 Task: Compose an email with the subject 'hello', set importance to 'High', sensitivity to 'Personal', add voting buttons 'Approve/Reject', and send to 'taskers4@outlook.com'.
Action: Mouse moved to (60, 57)
Screenshot: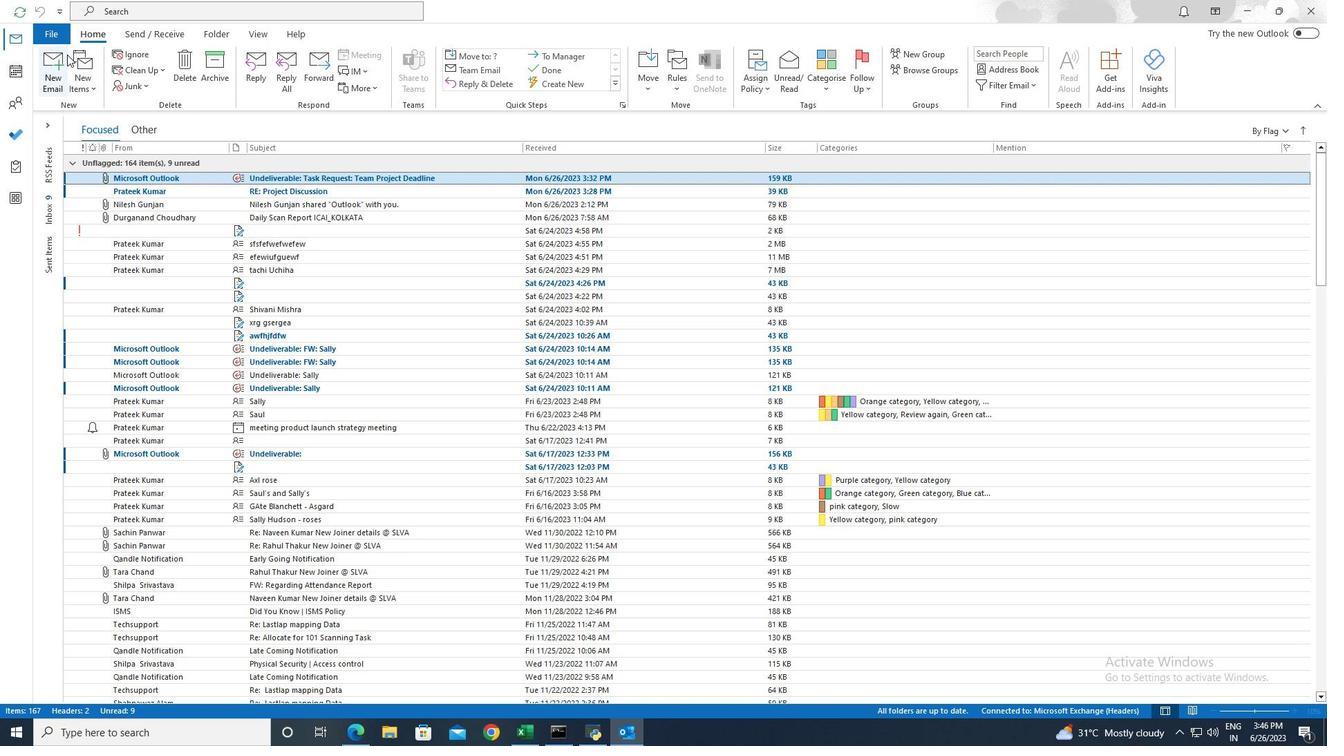 
Action: Mouse pressed left at (60, 57)
Screenshot: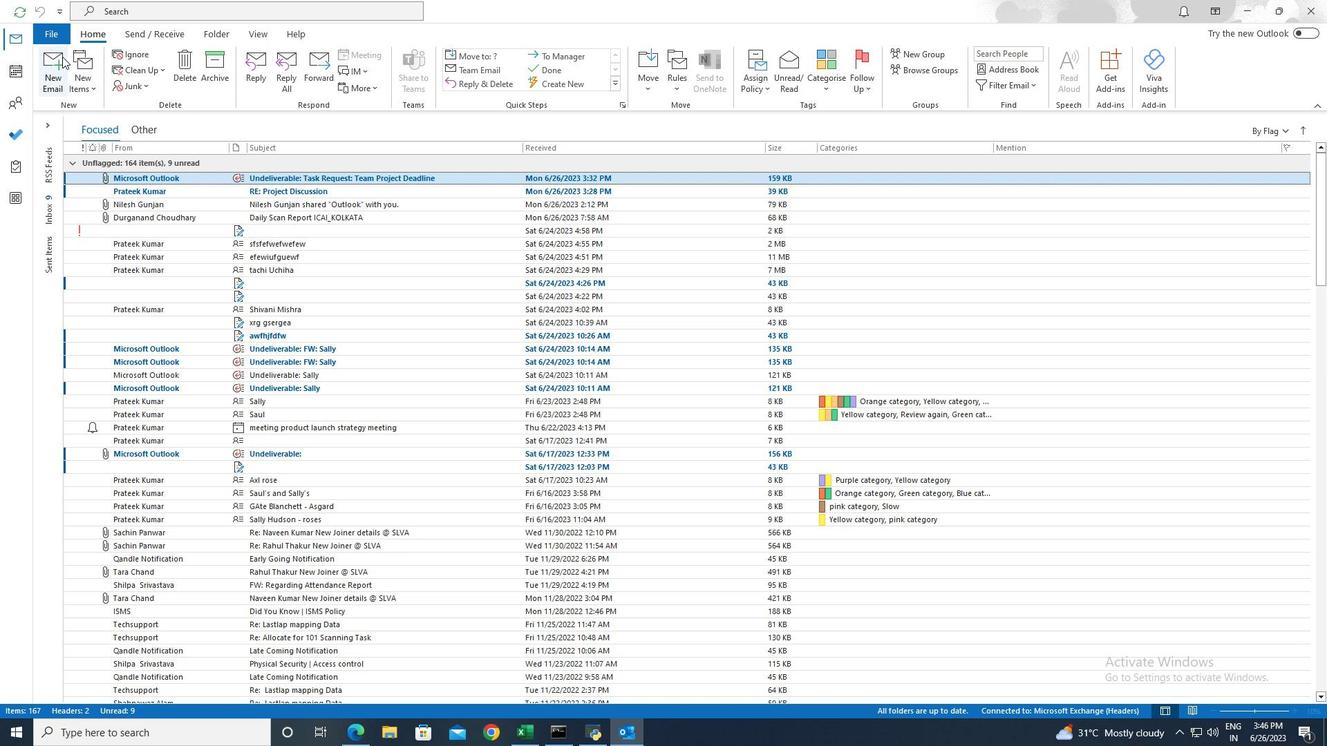
Action: Mouse moved to (161, 195)
Screenshot: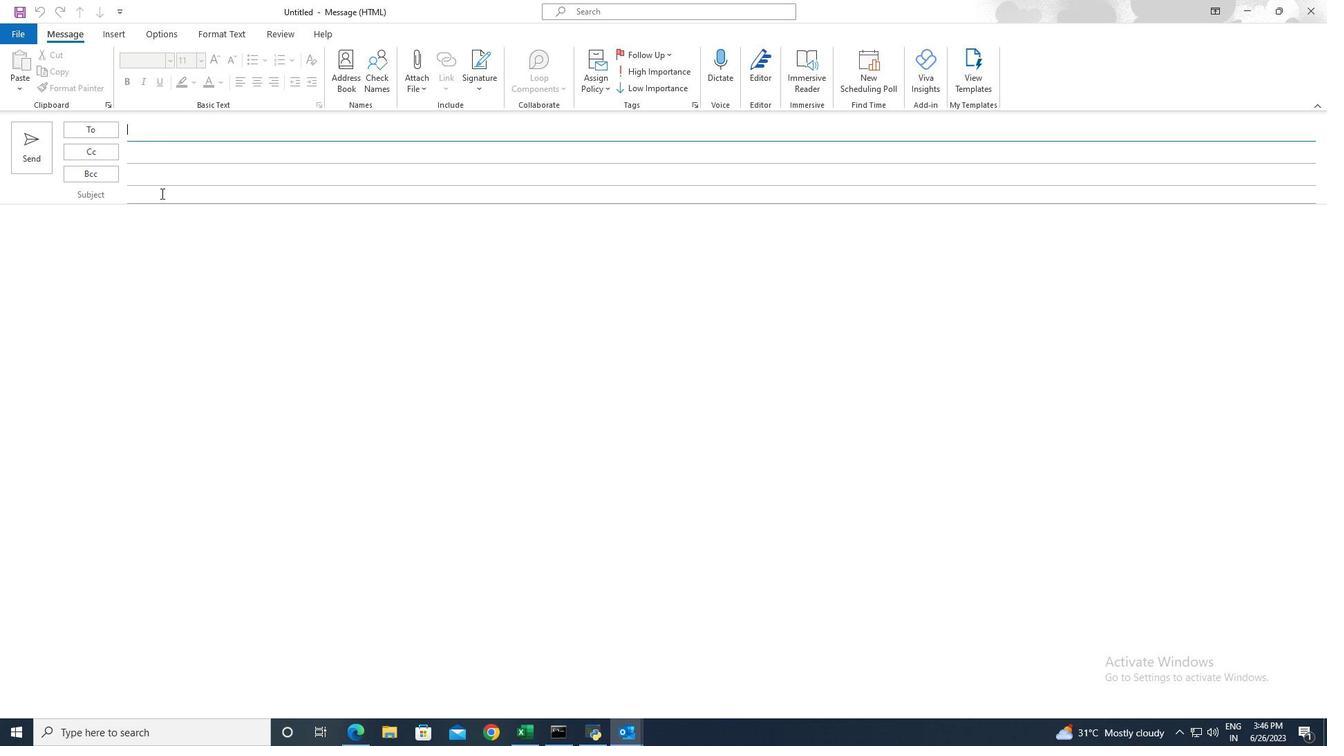 
Action: Mouse pressed left at (161, 195)
Screenshot: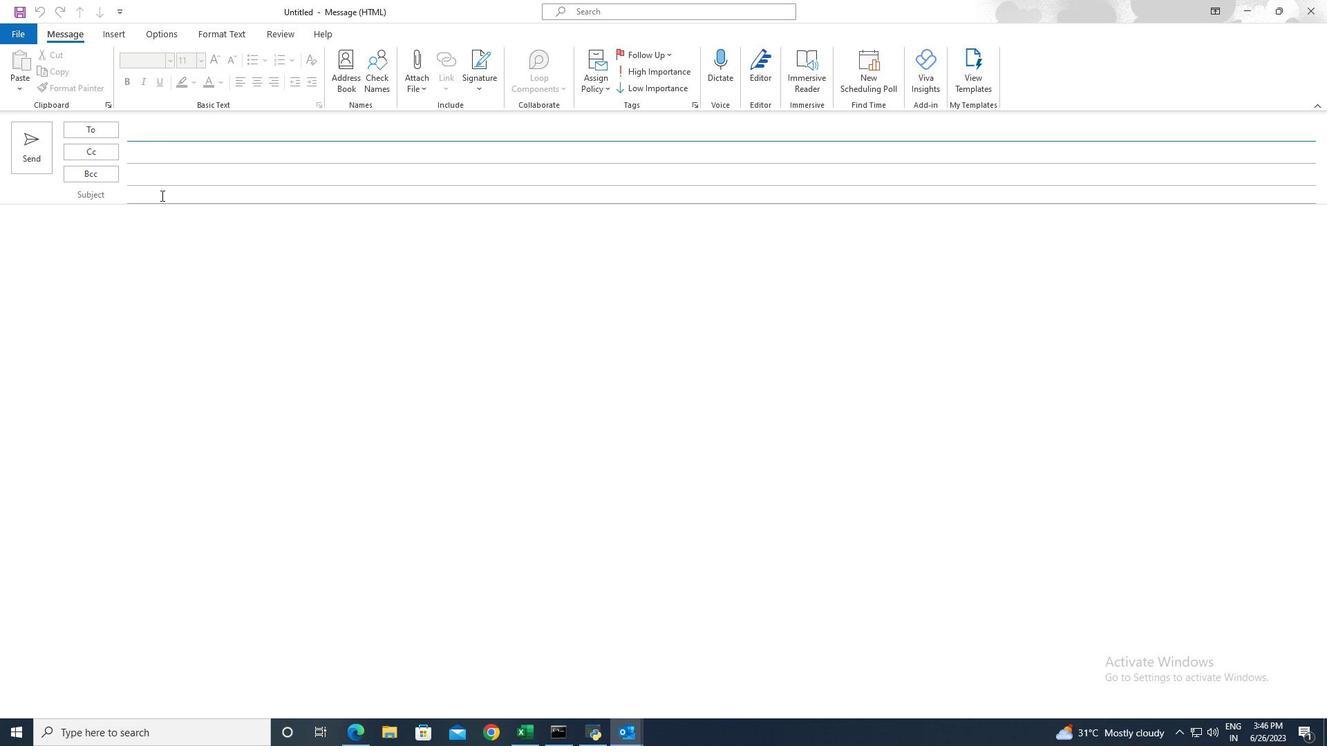 
Action: Key pressed hello
Screenshot: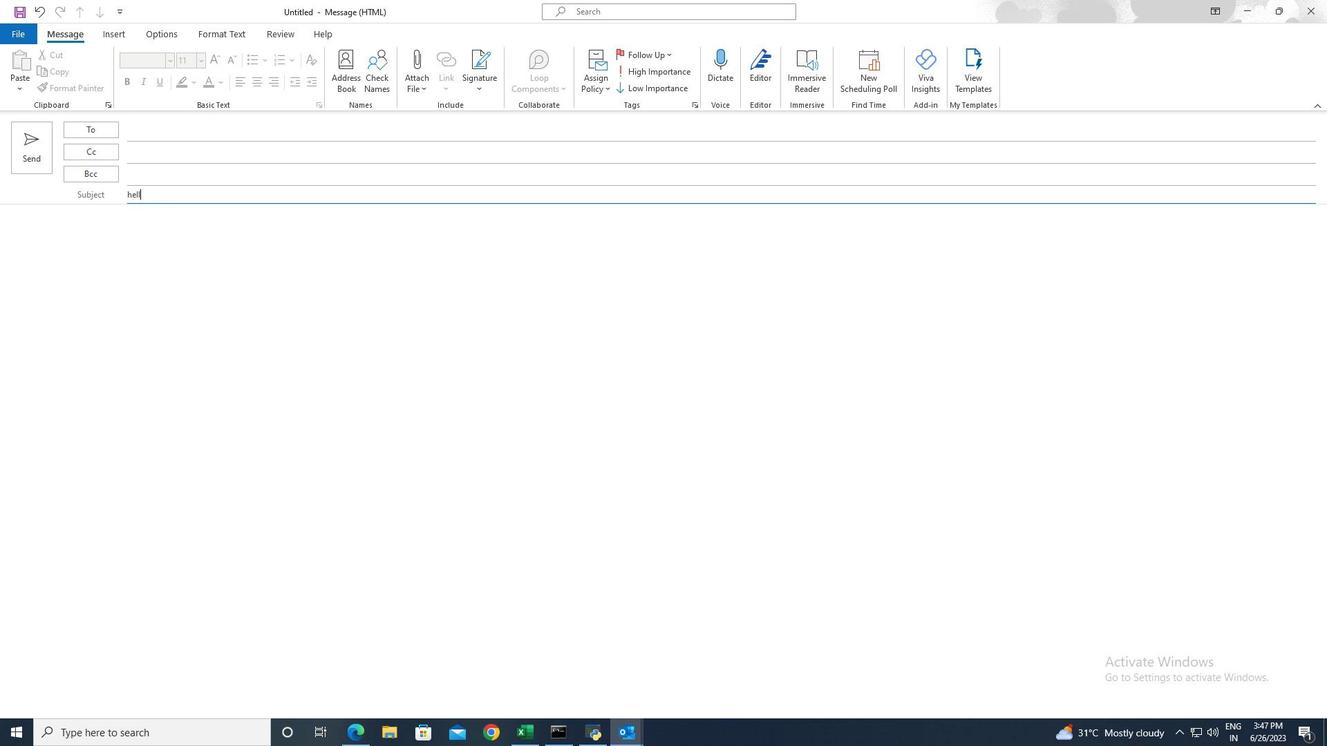 
Action: Mouse moved to (135, 211)
Screenshot: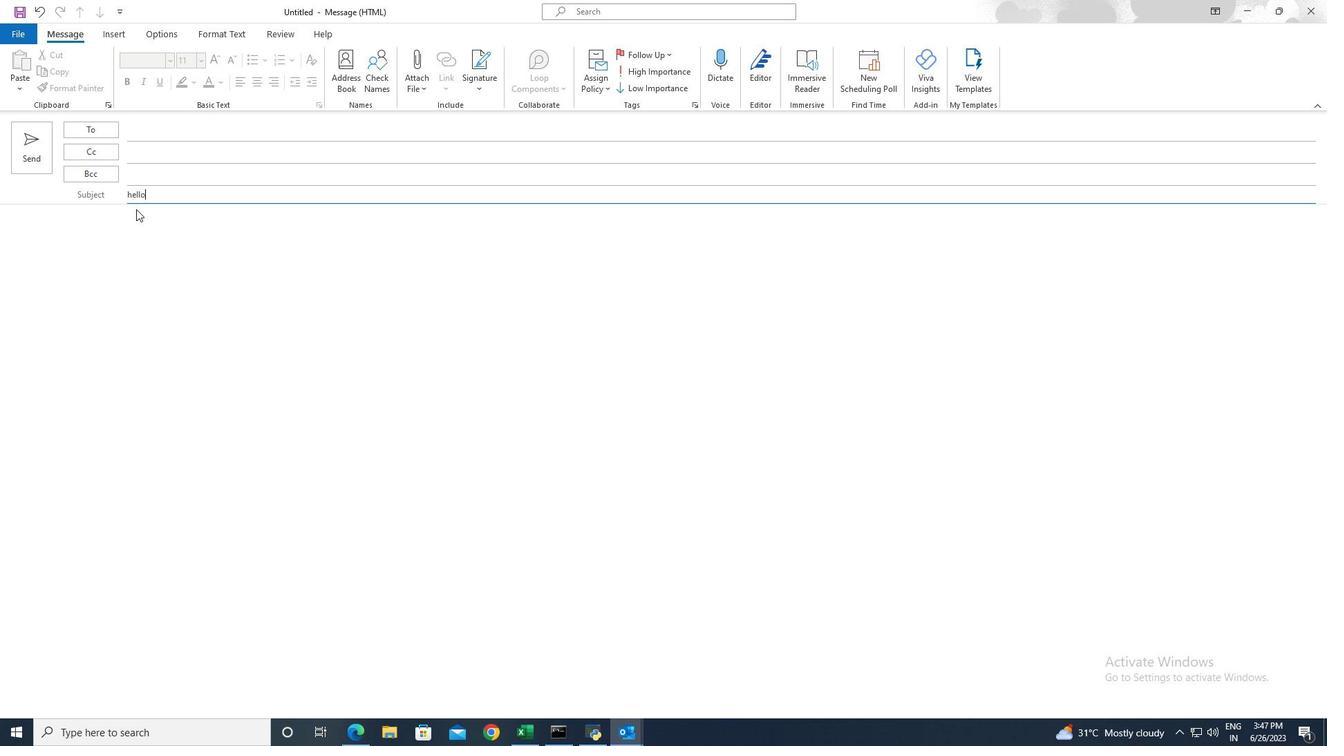 
Action: Mouse pressed left at (135, 211)
Screenshot: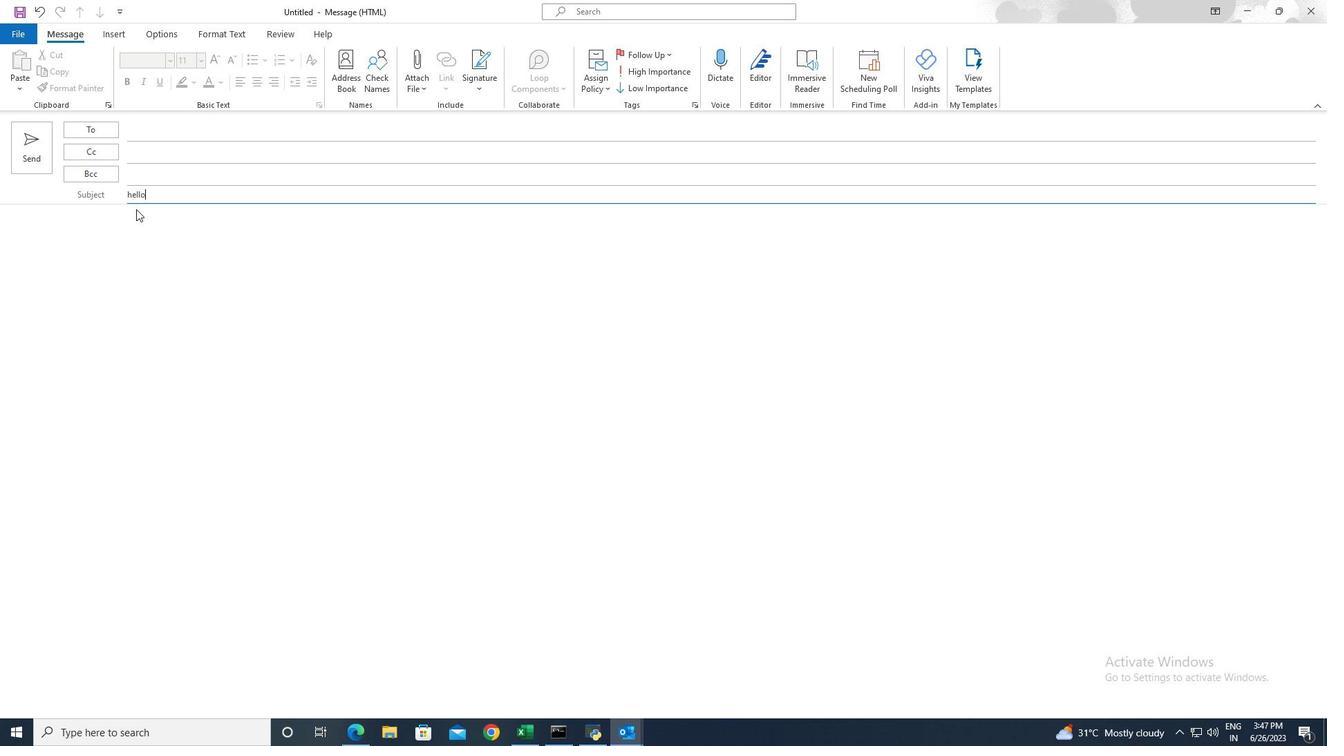 
Action: Key pressed <Key.shift>How<Key.space>are<Key.space>you
Screenshot: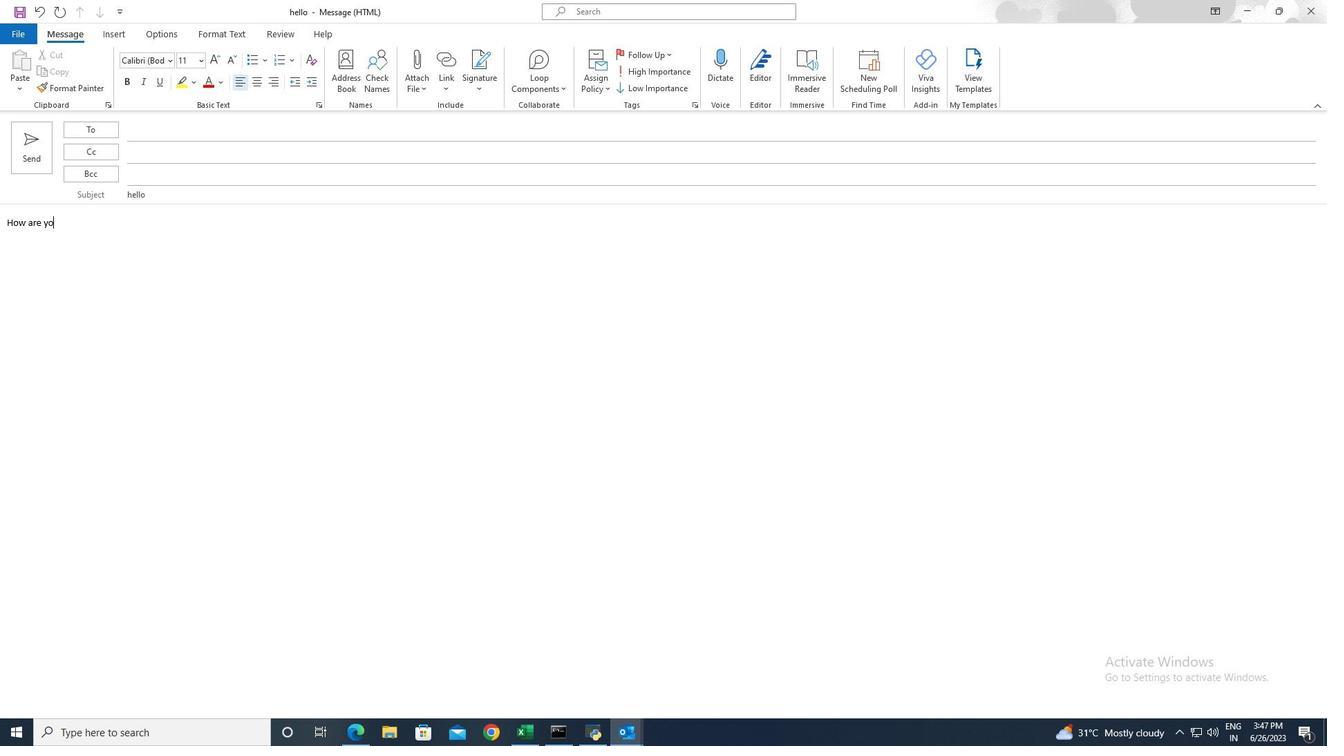 
Action: Mouse moved to (26, 32)
Screenshot: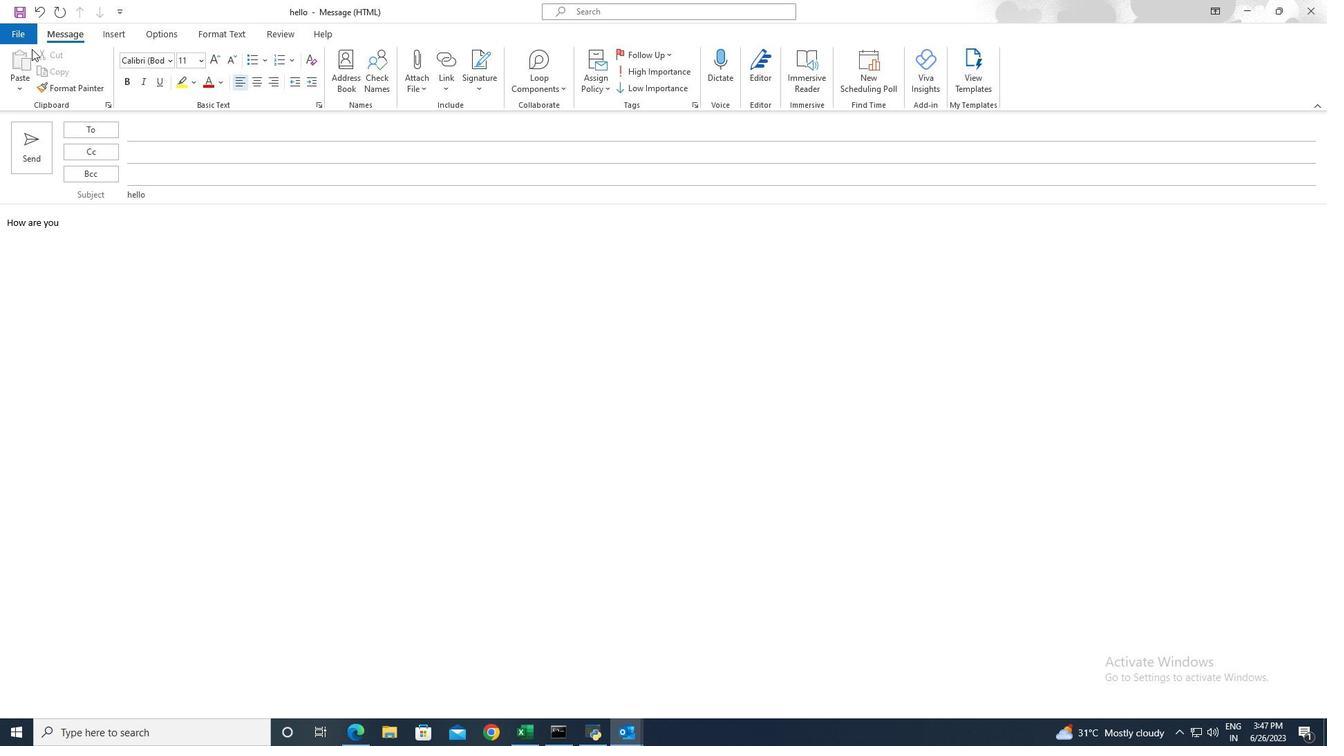 
Action: Mouse pressed left at (26, 32)
Screenshot: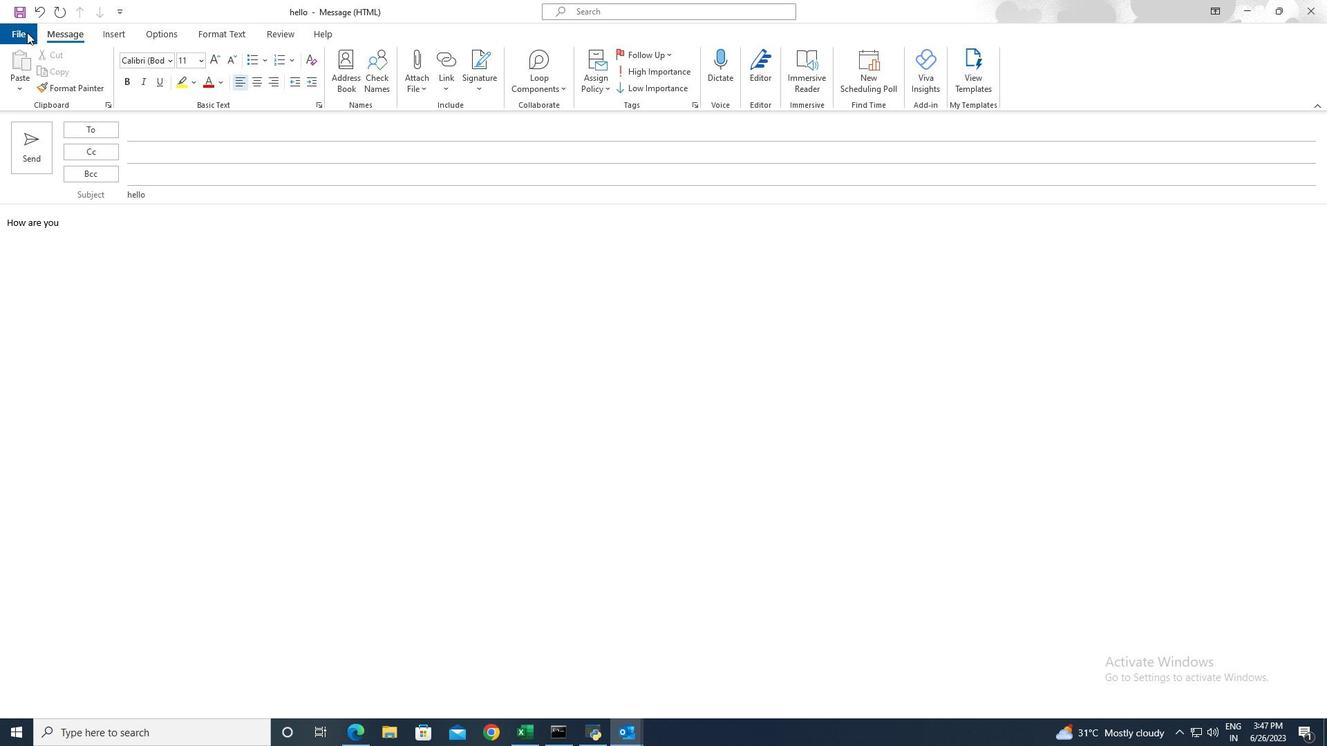 
Action: Mouse moved to (162, 168)
Screenshot: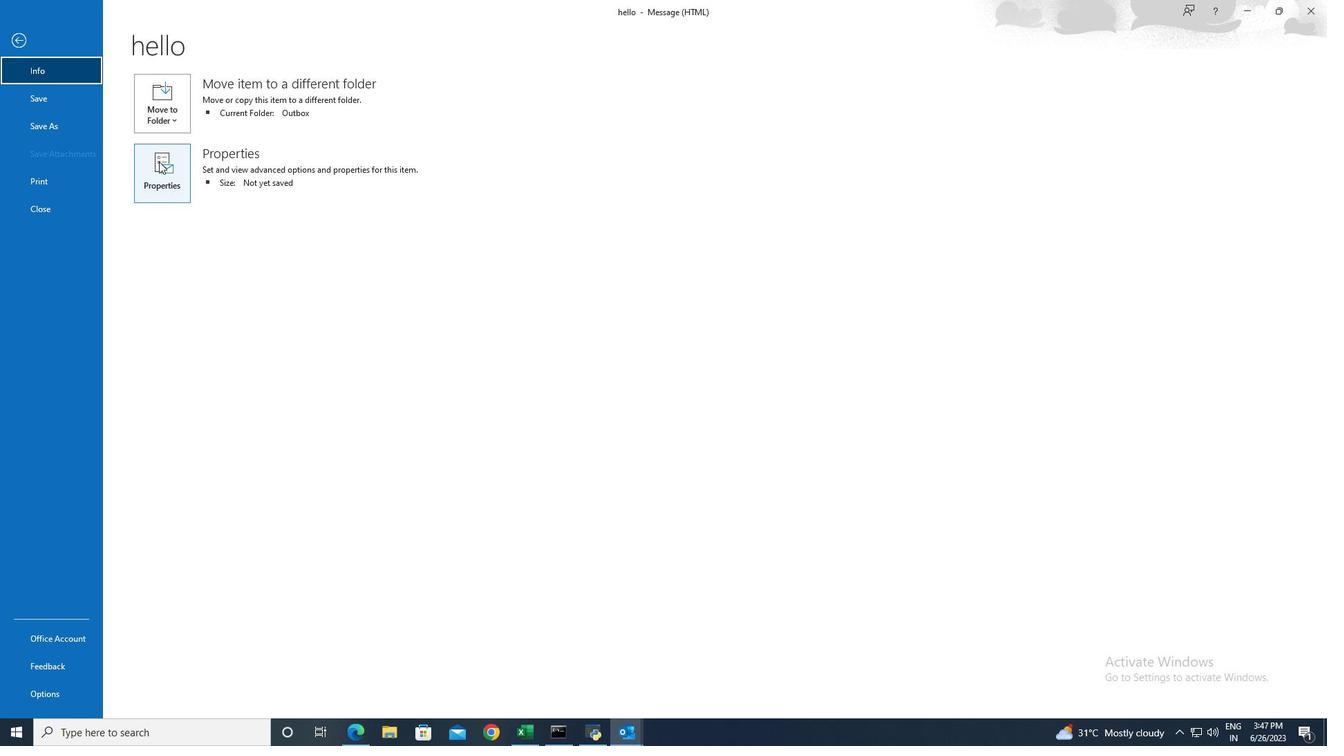 
Action: Mouse pressed left at (162, 168)
Screenshot: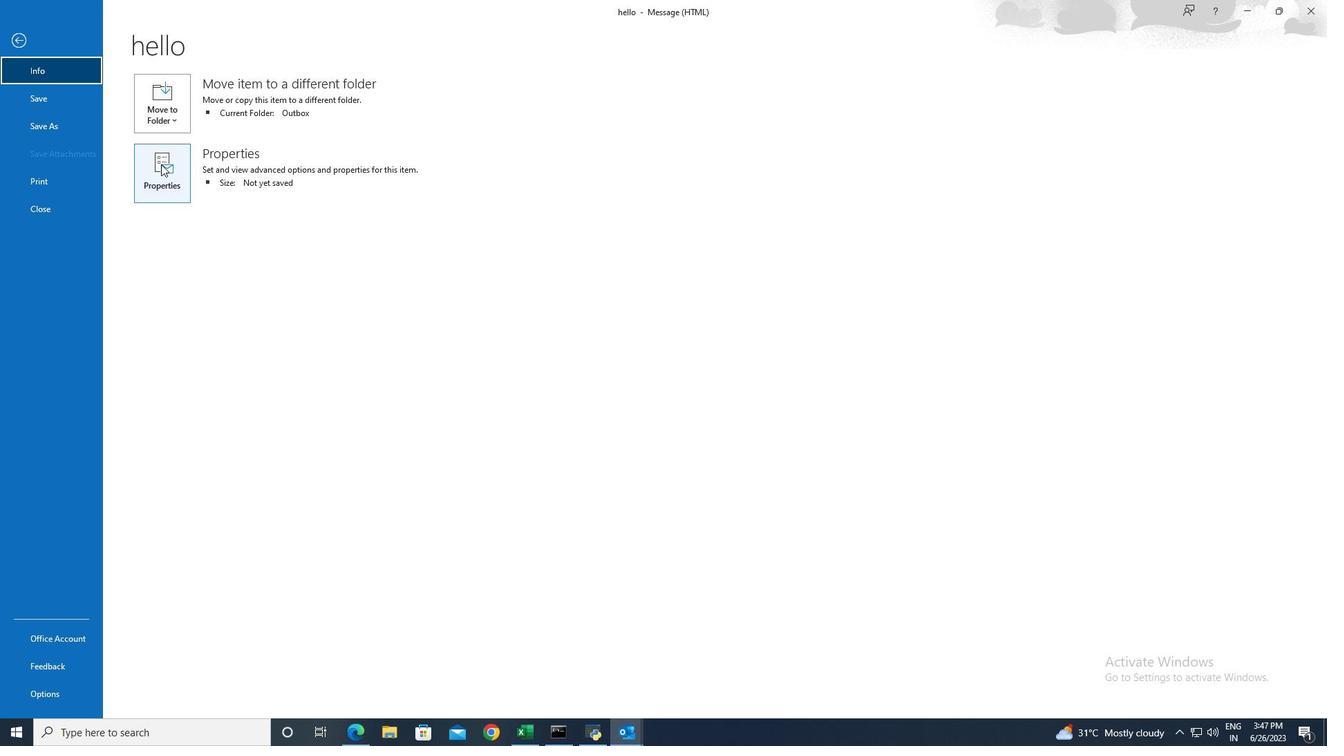 
Action: Mouse moved to (601, 250)
Screenshot: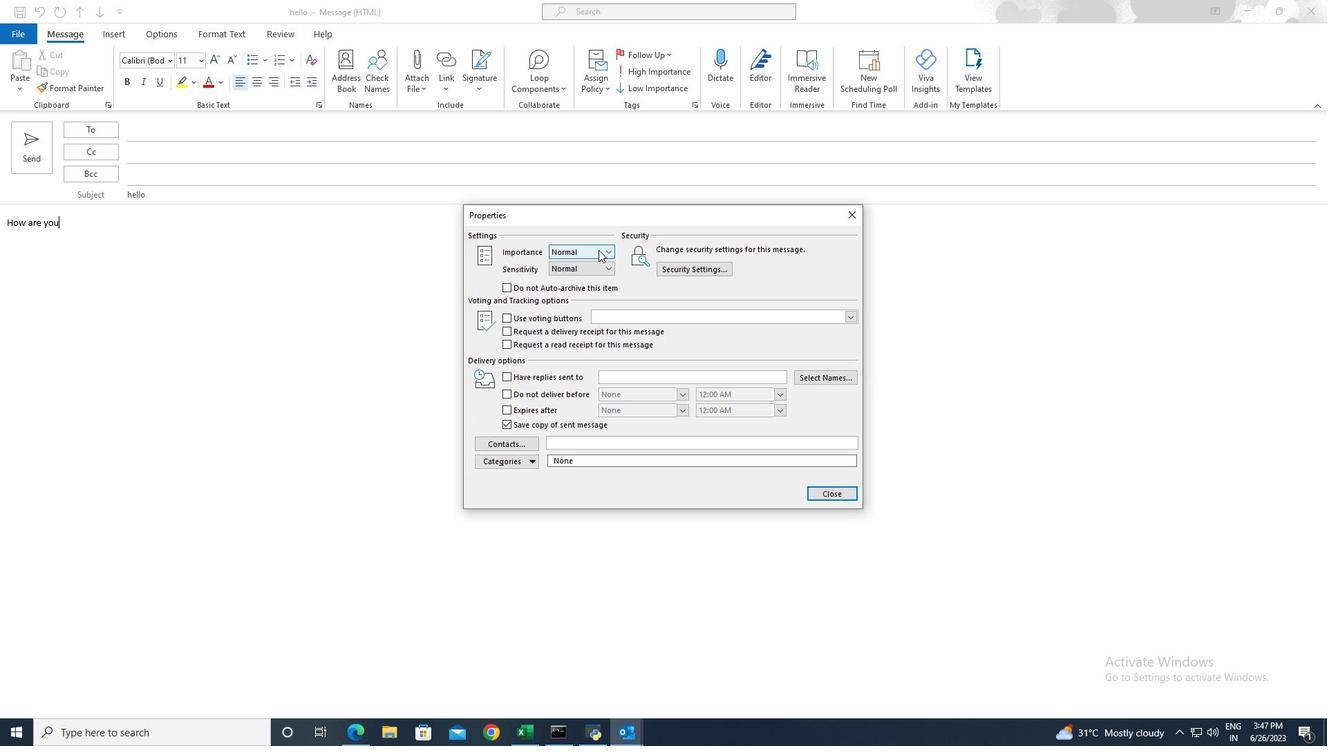 
Action: Mouse pressed left at (601, 250)
Screenshot: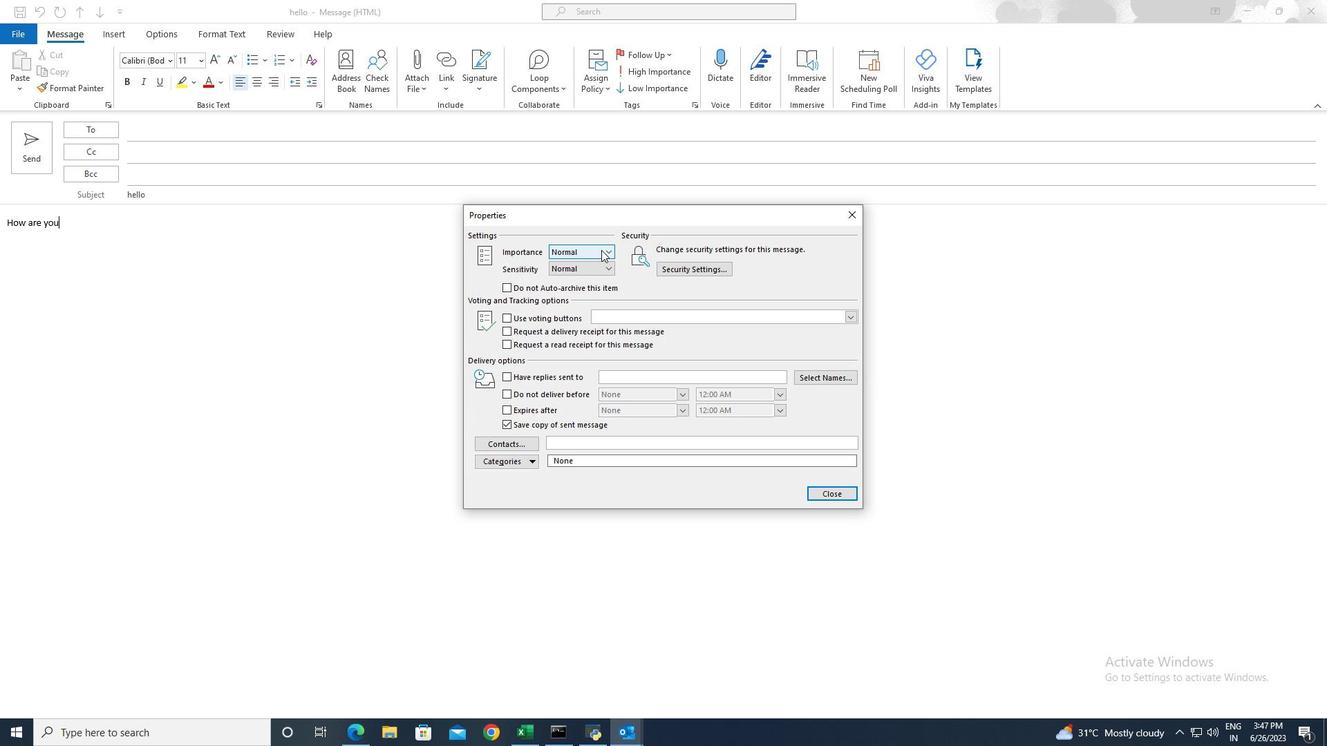 
Action: Mouse moved to (598, 280)
Screenshot: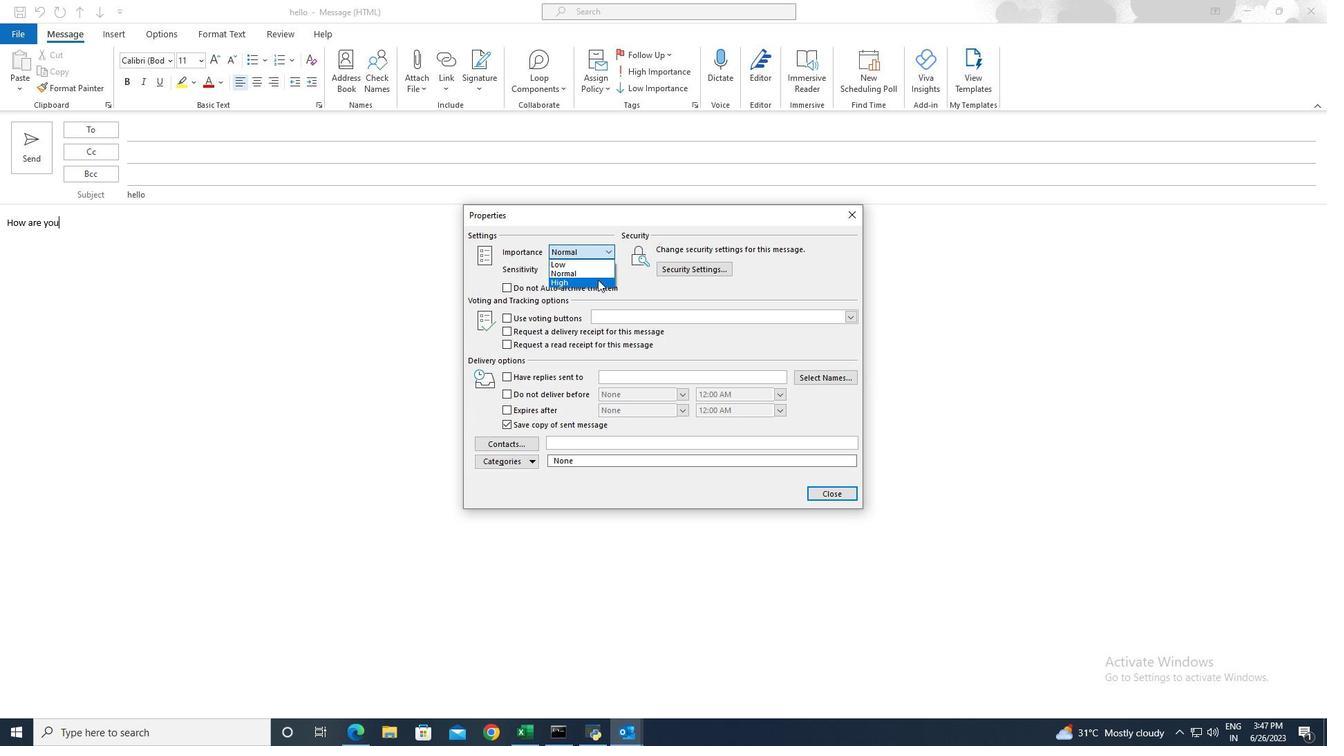 
Action: Mouse pressed left at (598, 280)
Screenshot: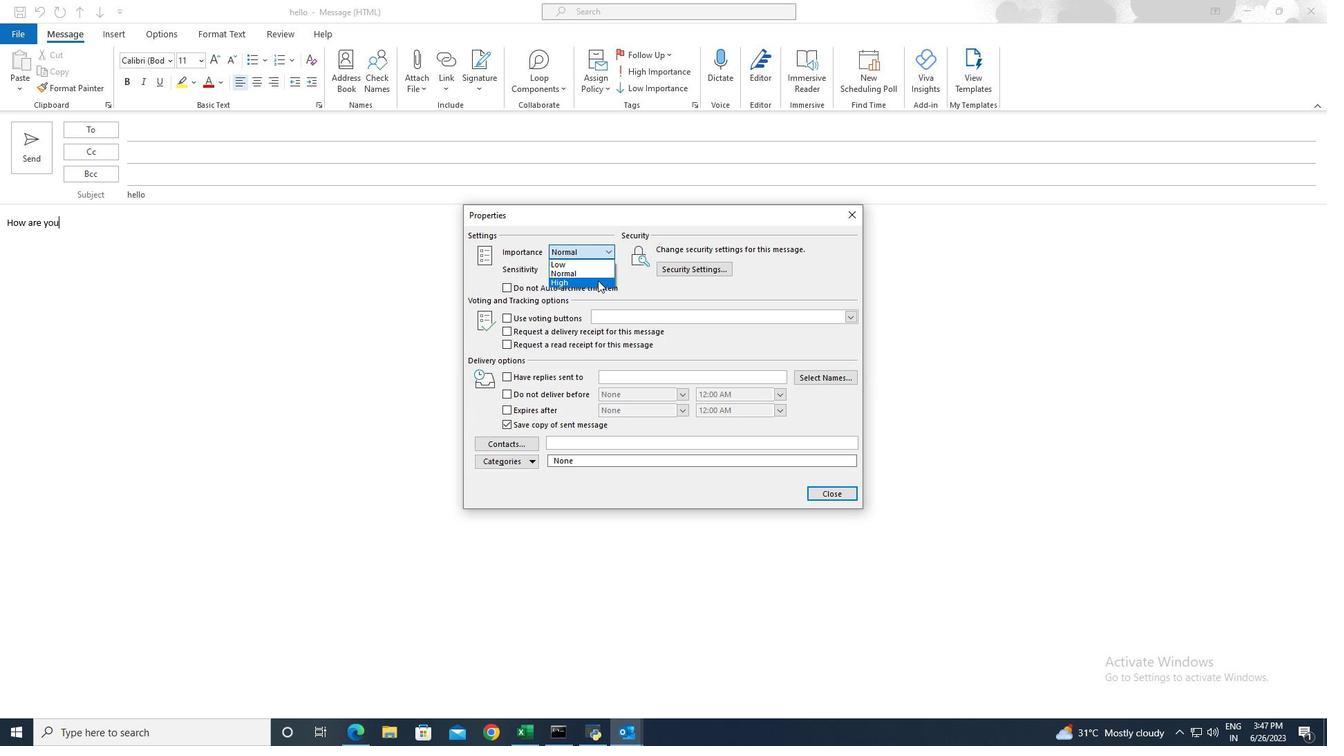 
Action: Mouse moved to (612, 269)
Screenshot: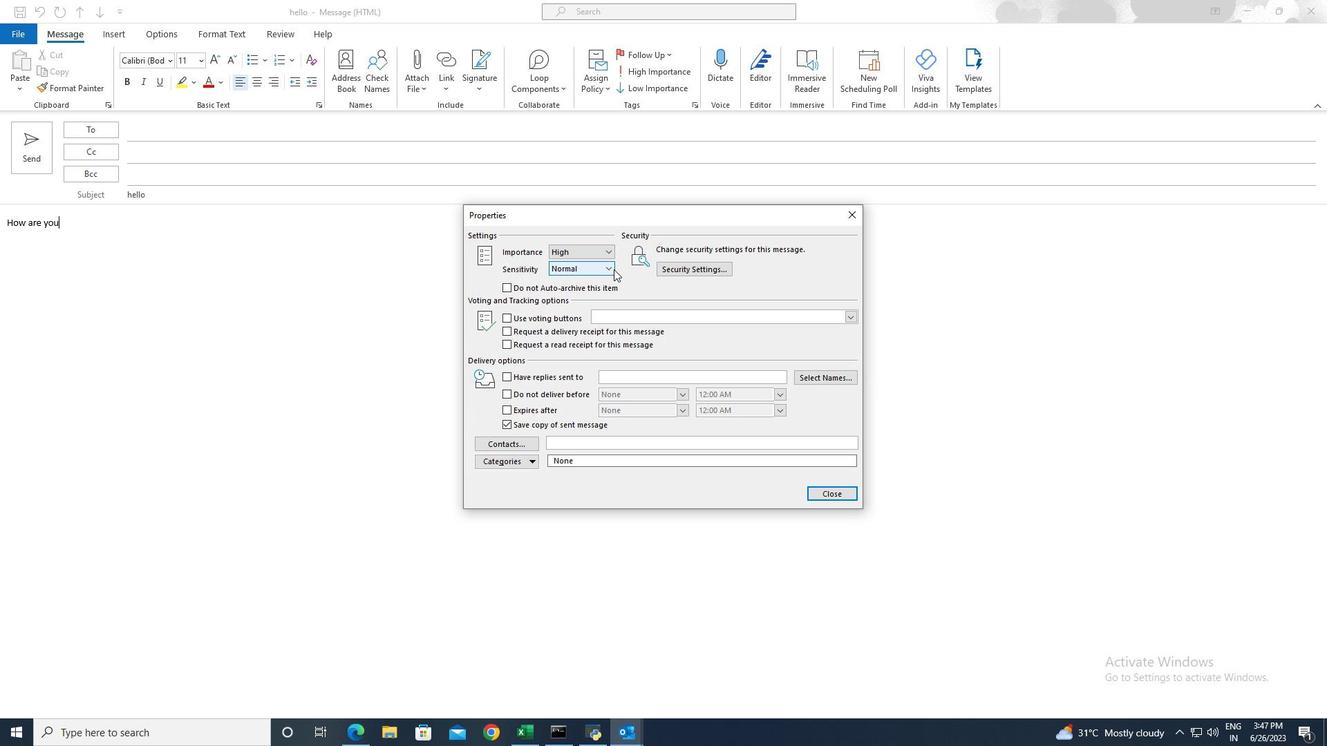 
Action: Mouse pressed left at (612, 269)
Screenshot: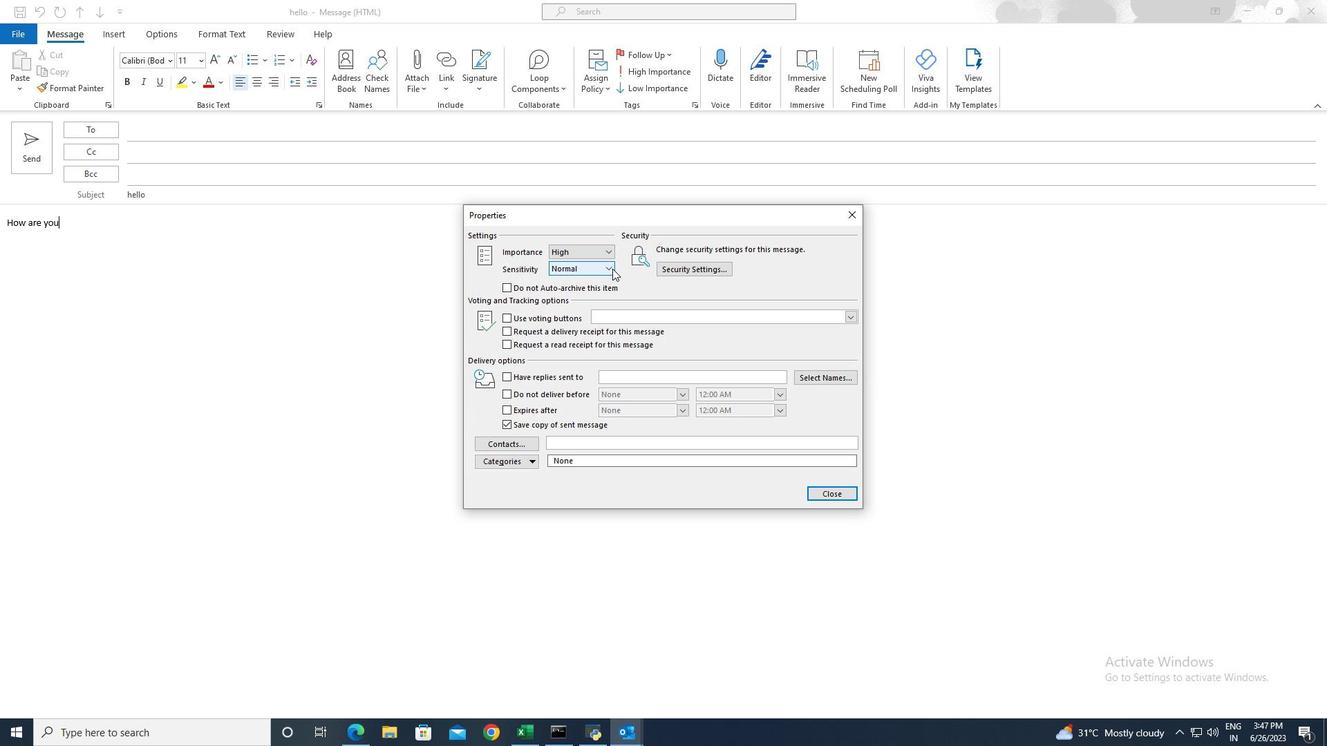 
Action: Mouse moved to (595, 286)
Screenshot: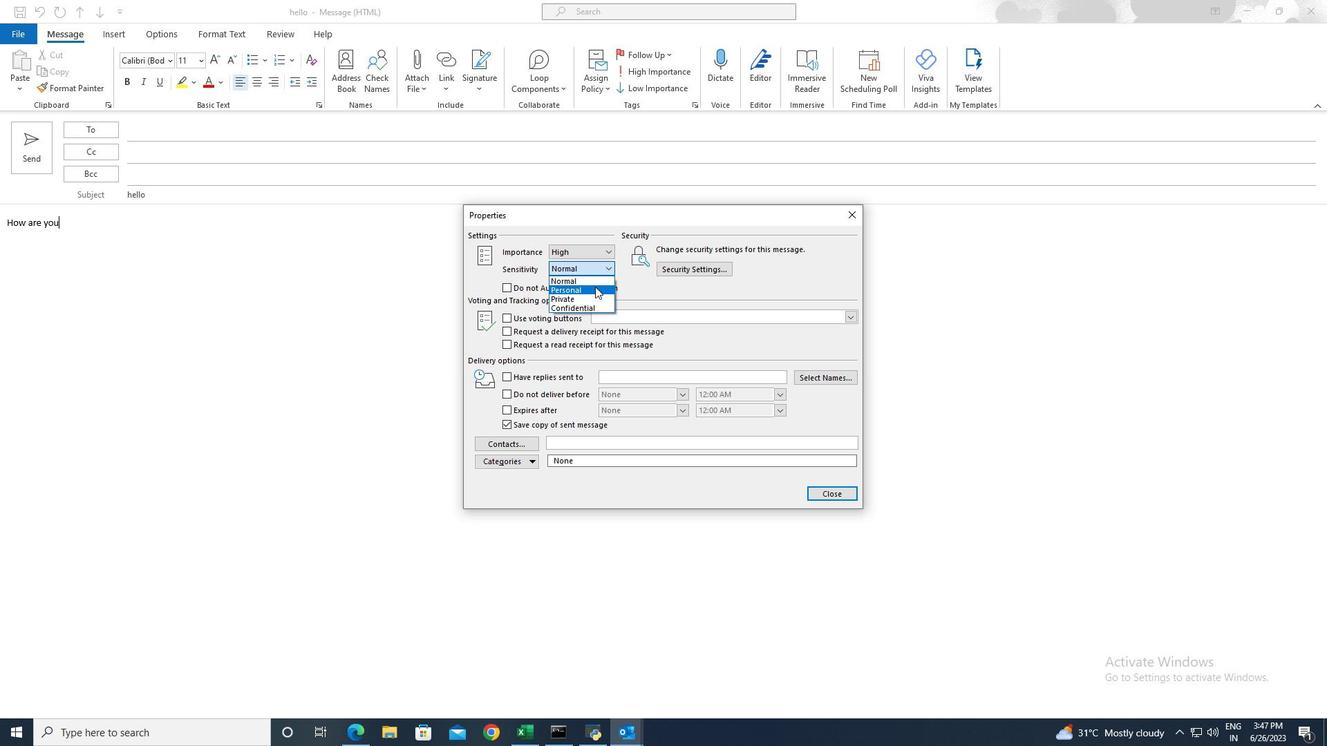 
Action: Mouse pressed left at (595, 286)
Screenshot: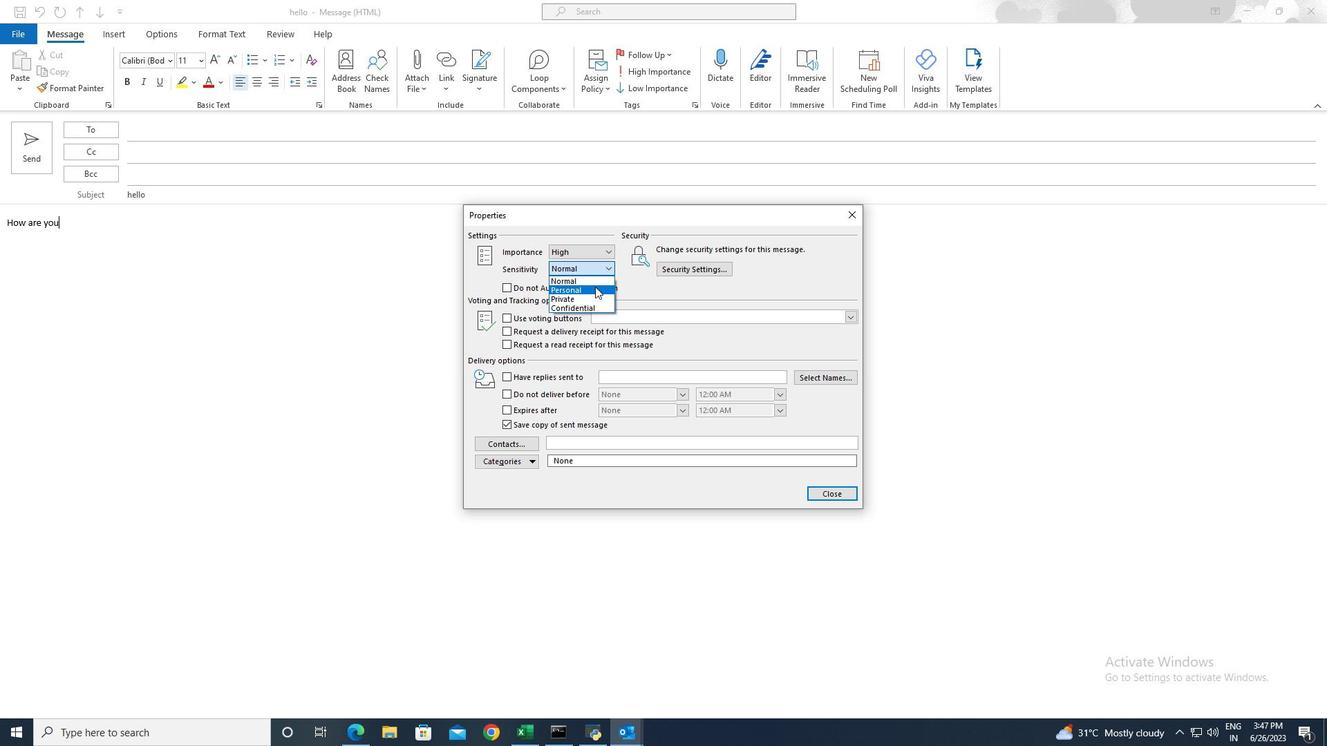 
Action: Mouse moved to (510, 288)
Screenshot: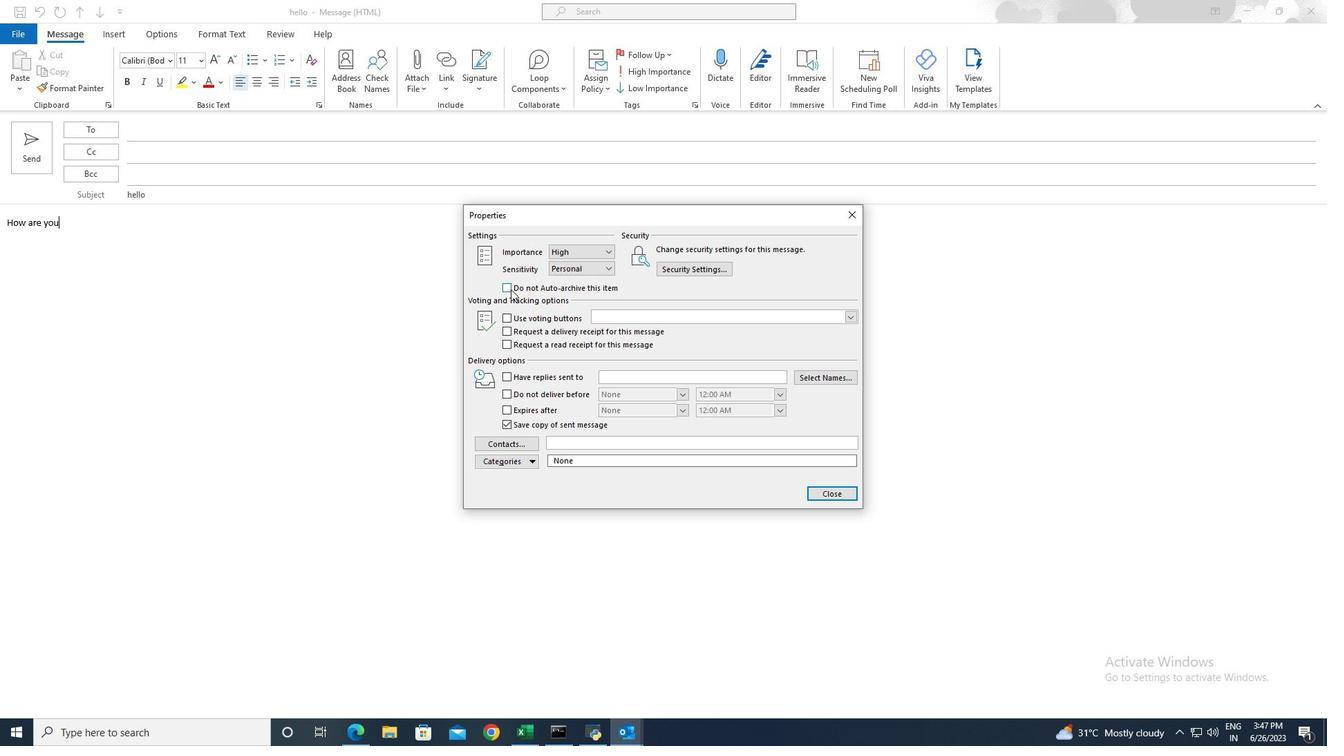 
Action: Mouse pressed left at (510, 288)
Screenshot: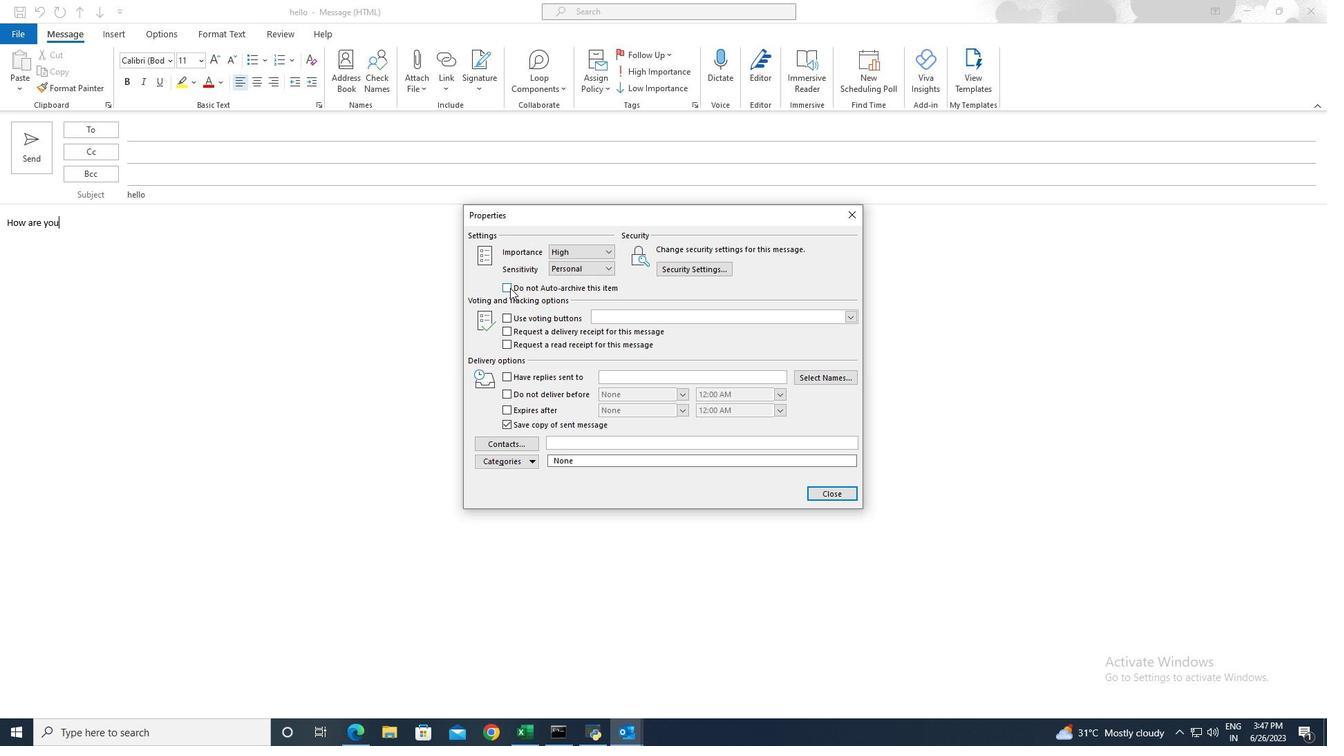
Action: Mouse moved to (504, 316)
Screenshot: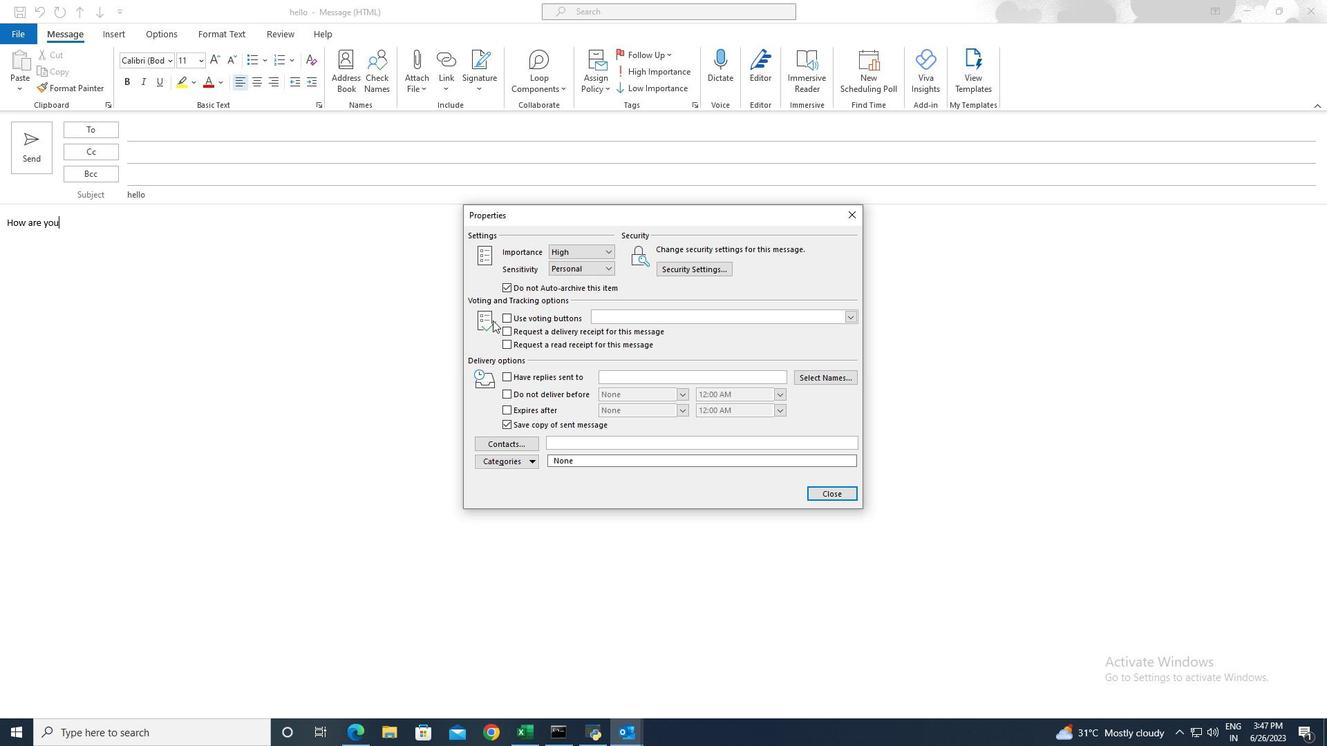 
Action: Mouse pressed left at (504, 316)
Screenshot: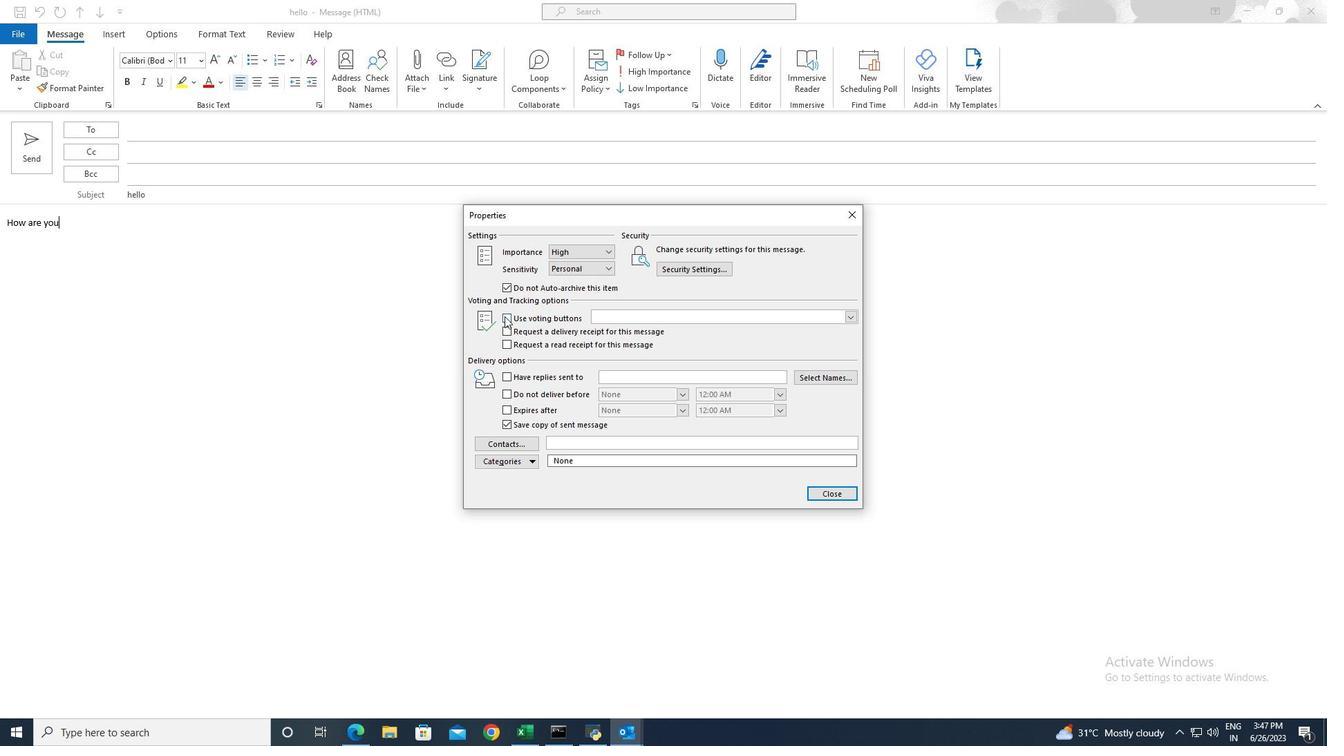 
Action: Mouse moved to (829, 493)
Screenshot: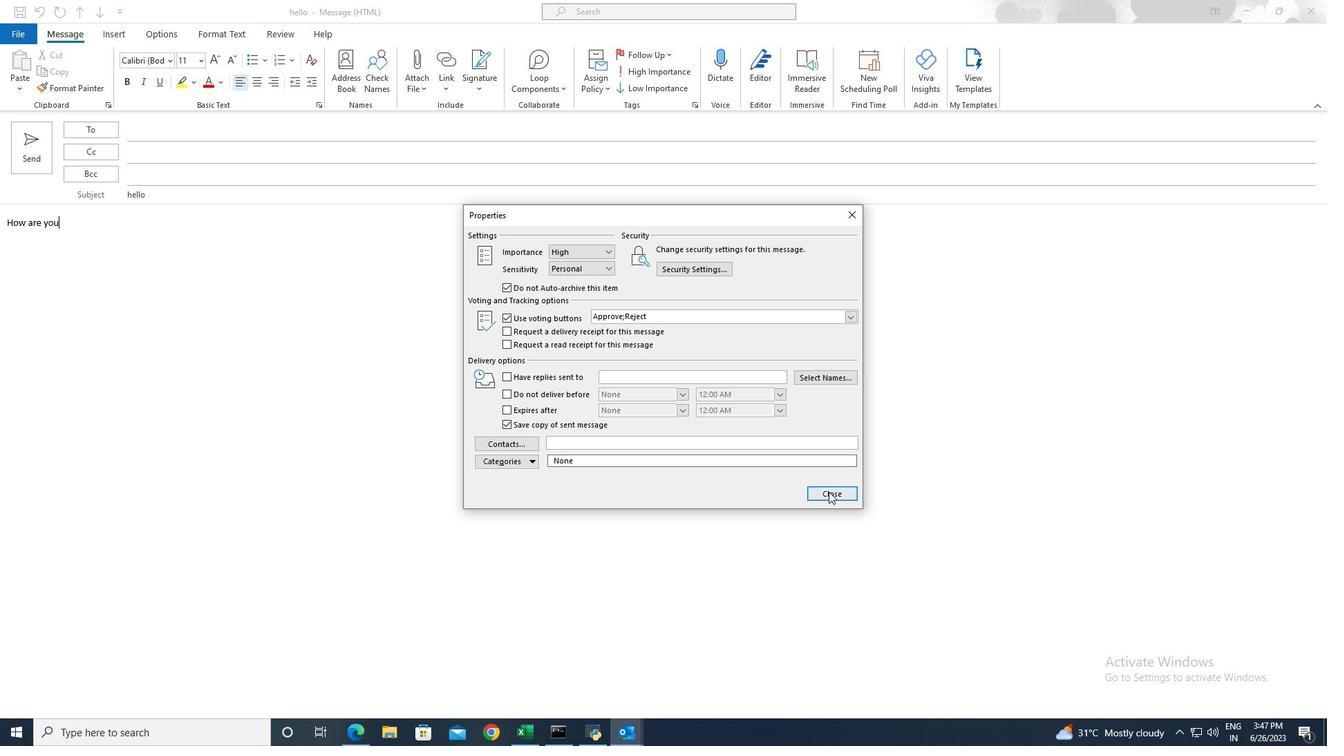 
Action: Mouse pressed left at (829, 493)
Screenshot: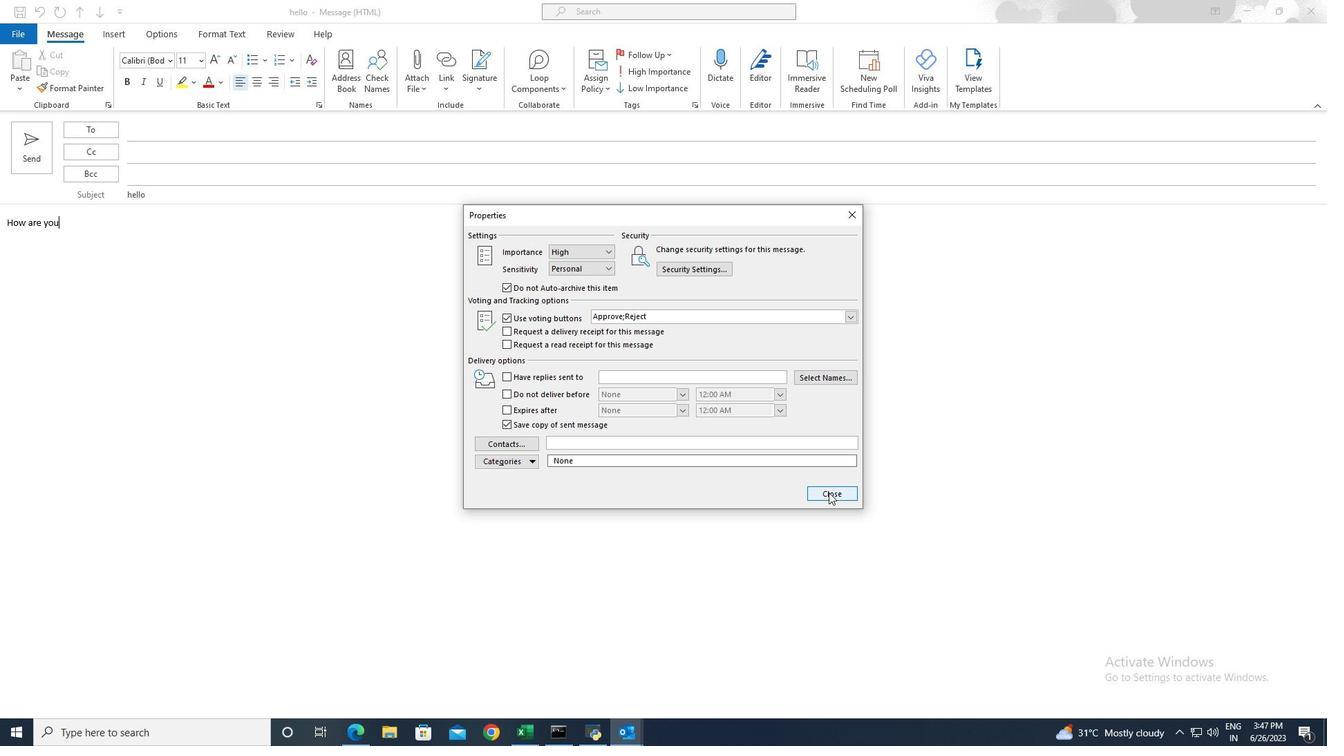 
Action: Mouse moved to (156, 154)
Screenshot: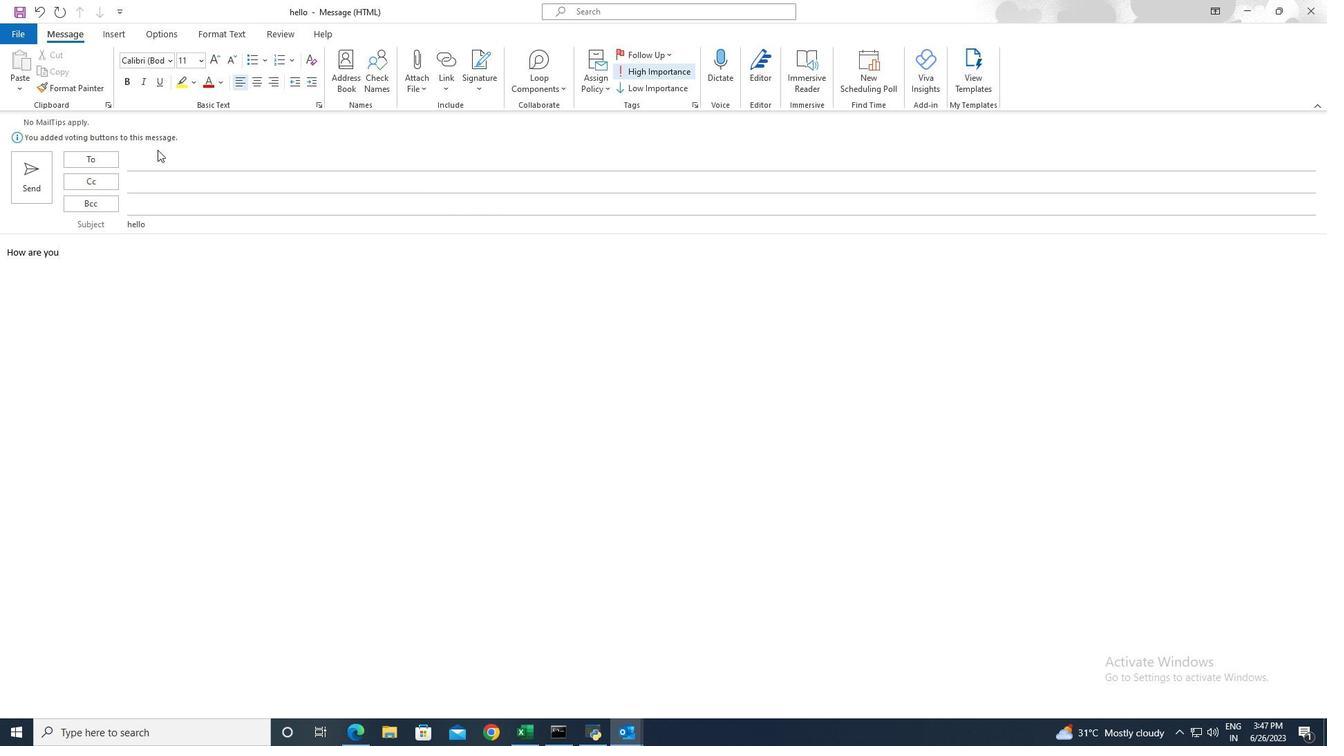
Action: Mouse pressed left at (156, 154)
Screenshot: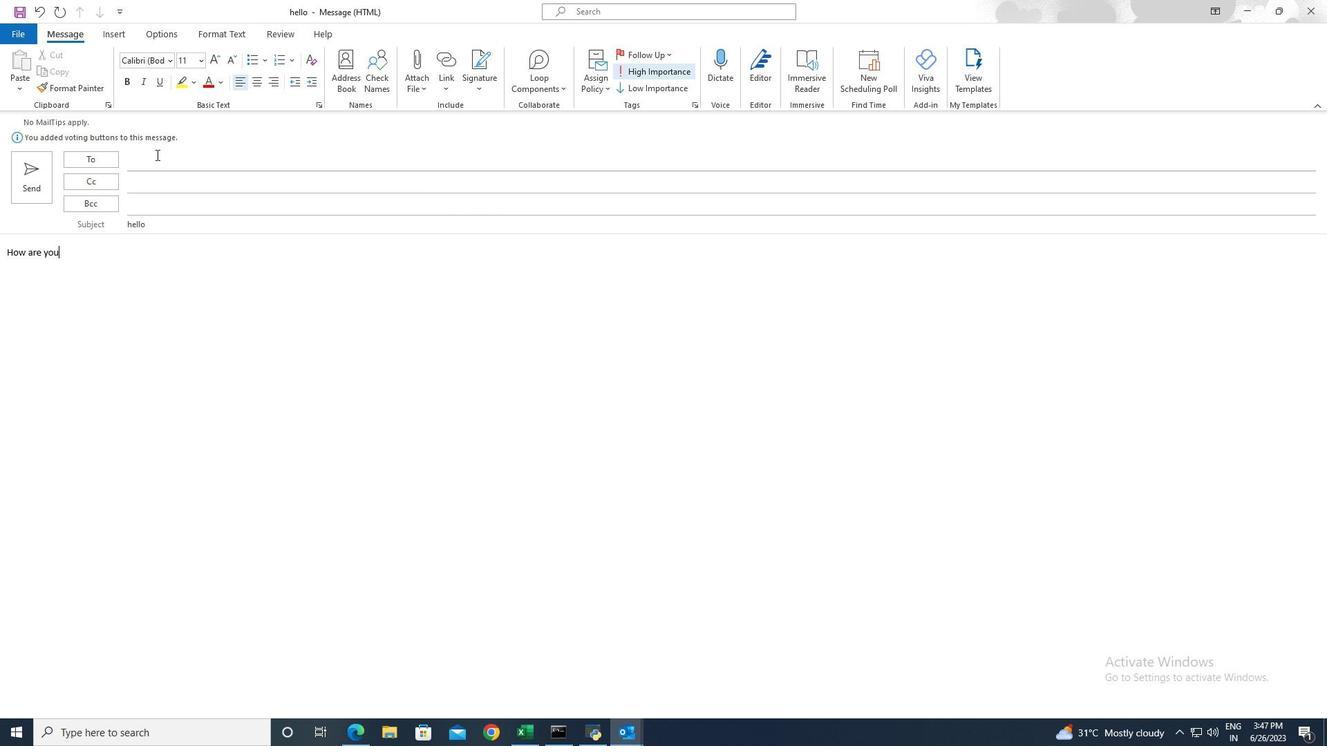 
Action: Key pressed <Key.shift><Key.shift>taskers<Key.shift><Key.shift><Key.shift><Key.shift><Key.shift><Key.shift><Key.shift><Key.shift><Key.shift><Key.shift><Key.shift><Key.shift><Key.shift><Key.shift><Key.shift><Key.shift>4<Key.shift>@outlook.com
Screenshot: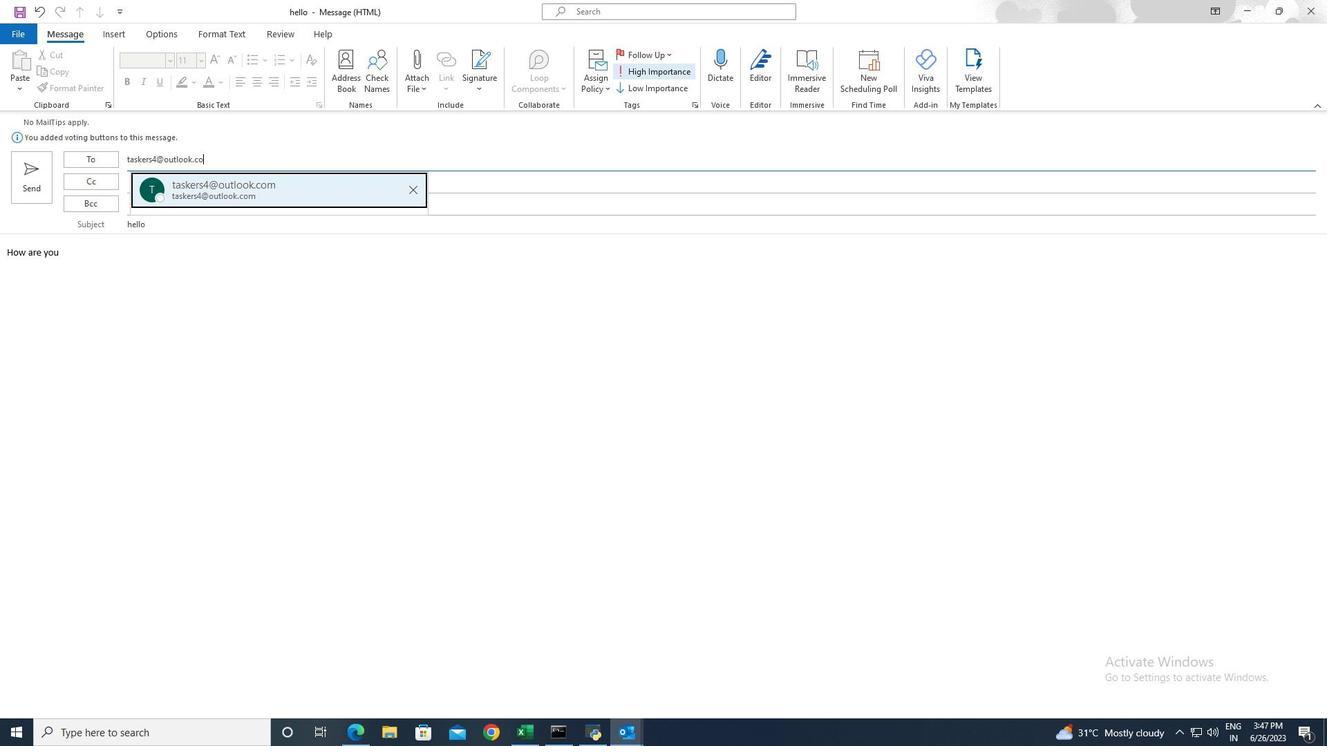 
Action: Mouse moved to (238, 192)
Screenshot: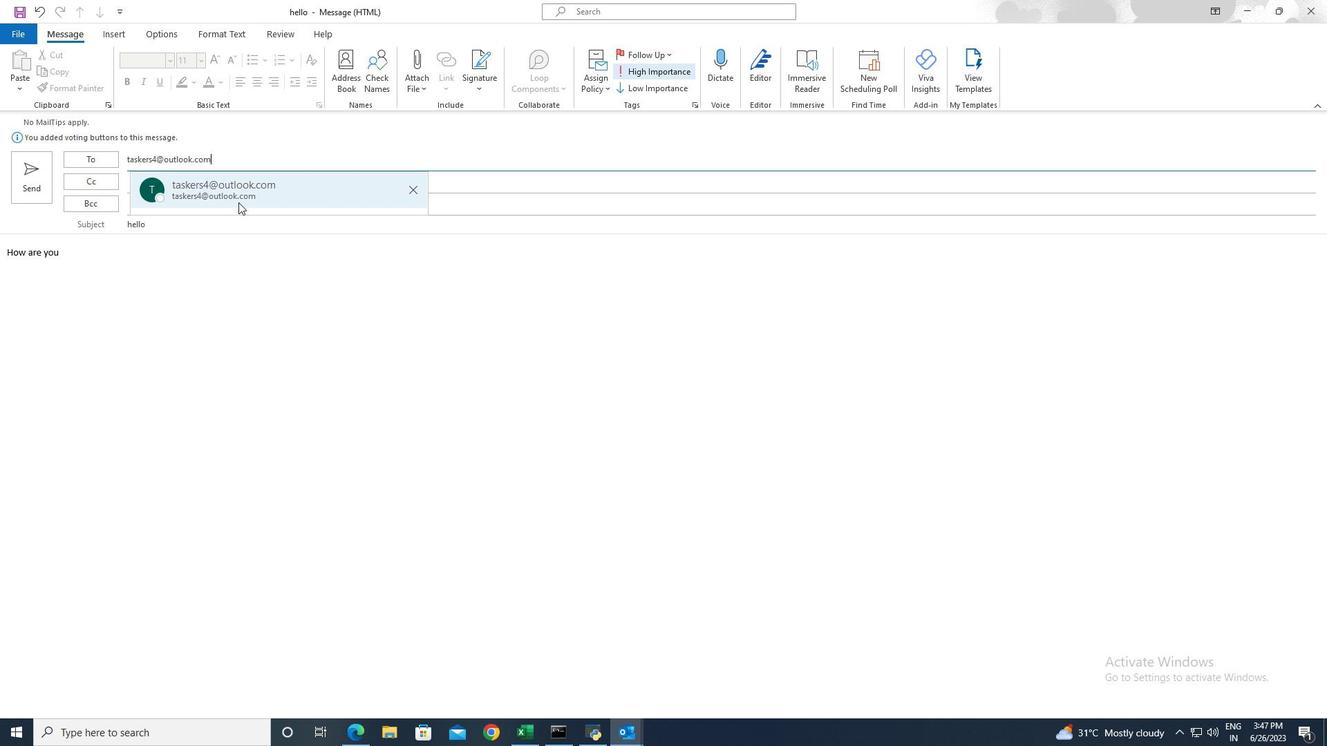 
Action: Mouse pressed left at (238, 192)
Screenshot: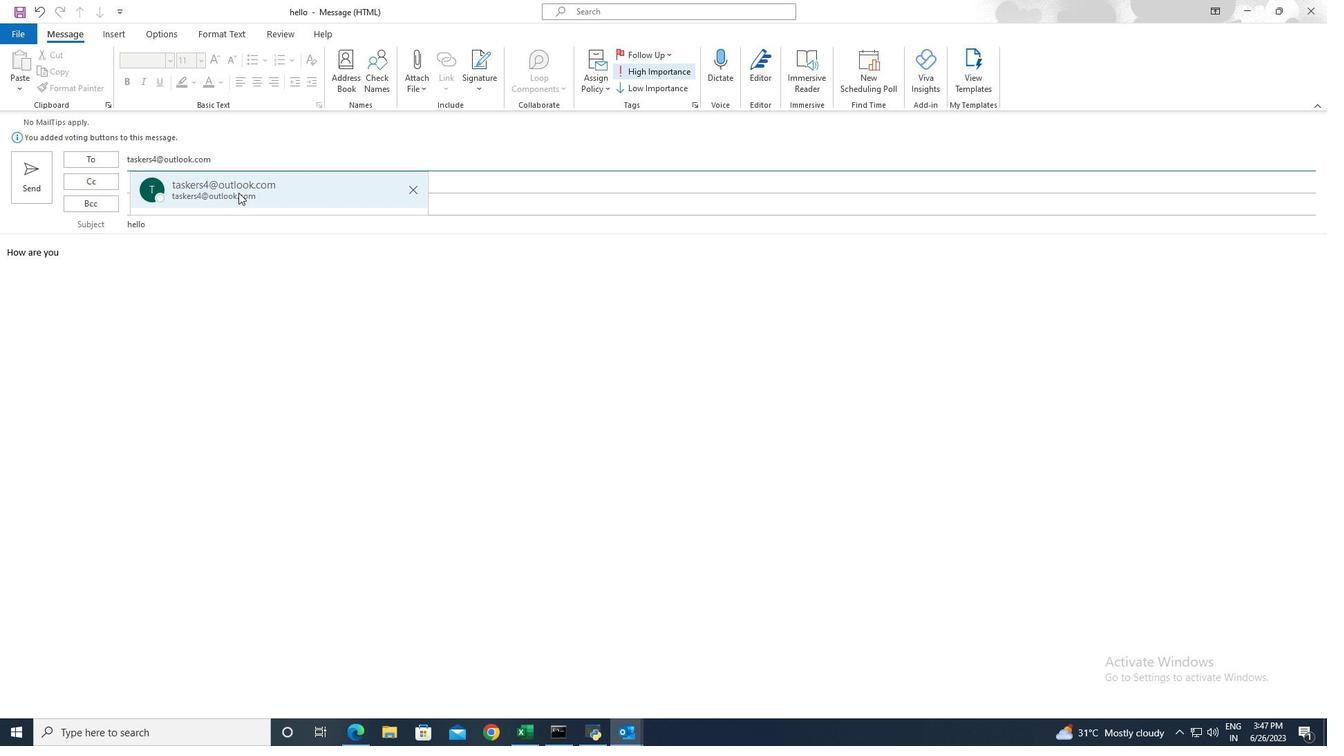 
Action: Mouse moved to (45, 176)
Screenshot: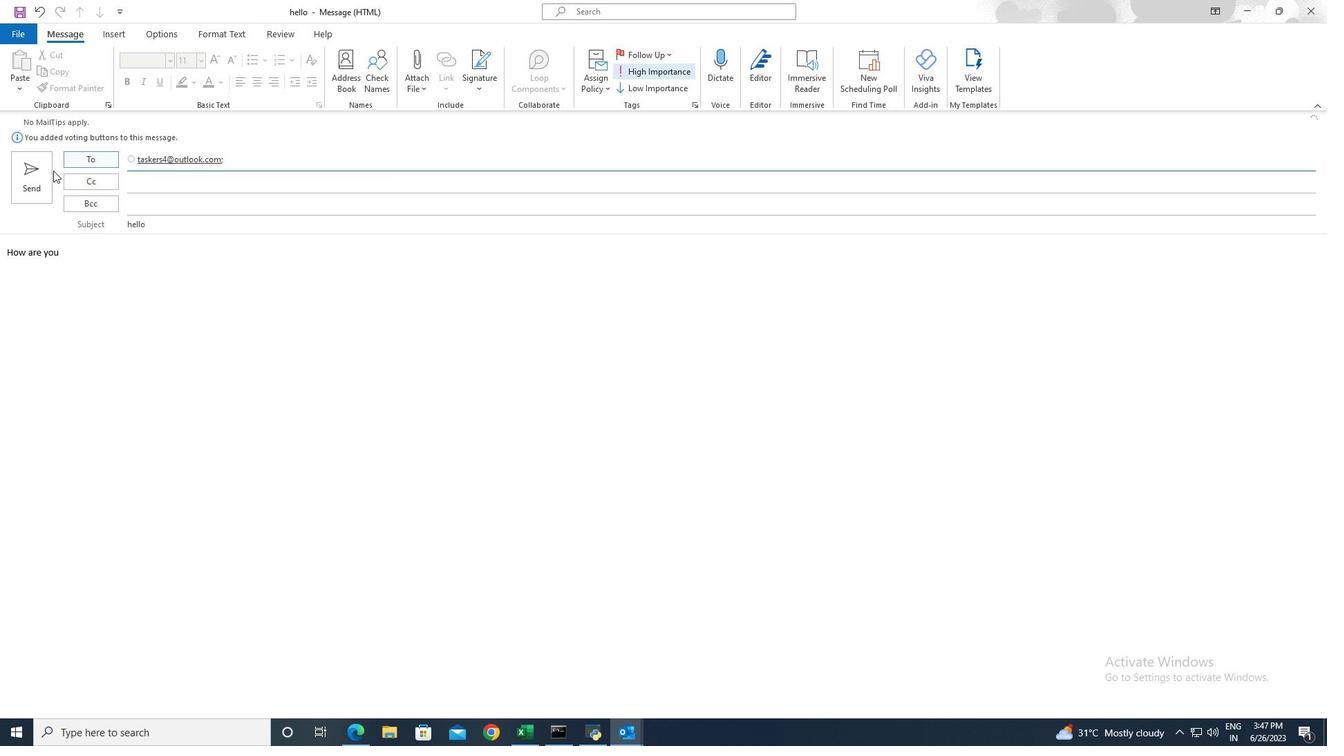 
Action: Mouse pressed left at (45, 176)
Screenshot: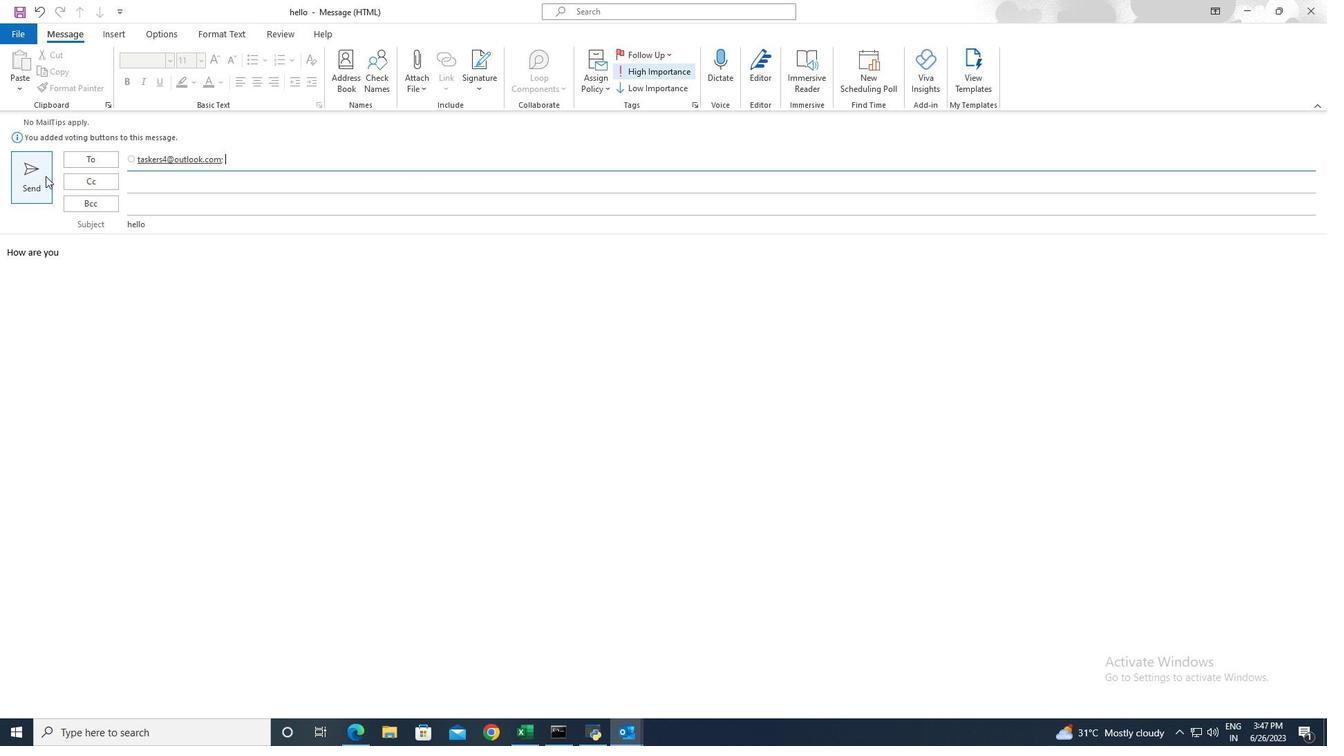 
